 Task: Assign in the project AgileBee the issue 'Create a new online platform for online cooking courses with advanced recipe sharing and meal planning features' to the sprint 'Integration Testing Sprint'. Assign in the project AgileBee the issue 'Implement a new cloud-based learning management system for a school with advanced course creation and assessment features' to the sprint 'Integration Testing Sprint'. Assign in the project AgileBee the issue 'Integrate a new interactive tutorial feature into an existing e-learning platform to enhance user engagement and learning outcomes' to the sprint 'Integration Testing Sprint'. Assign in the project AgileBee the issue 'Develop a new tool for automated testing of mobile application performance and resource consumption' to the sprint 'Integration Testing Sprint'
Action: Mouse moved to (190, 56)
Screenshot: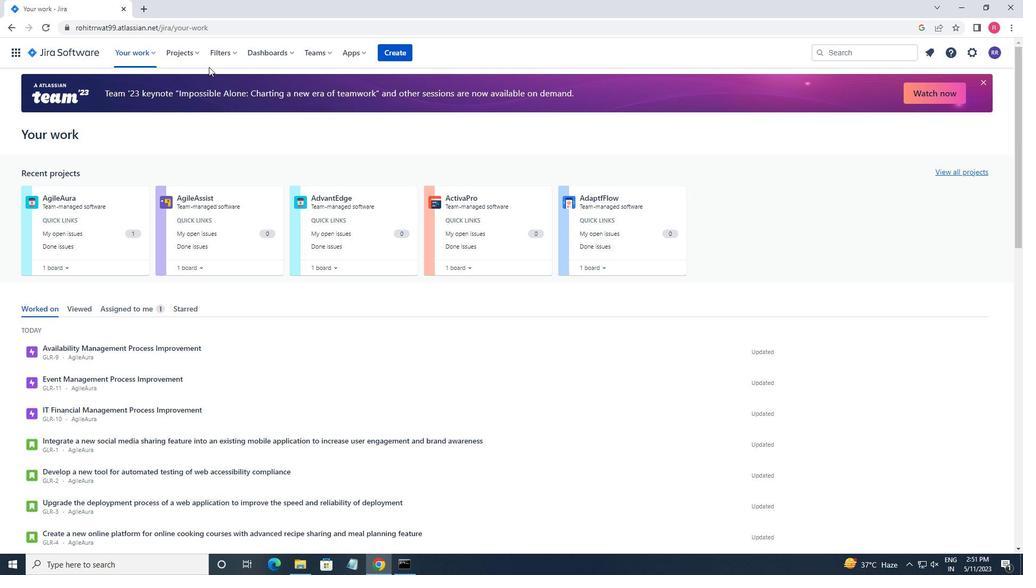 
Action: Mouse pressed left at (190, 56)
Screenshot: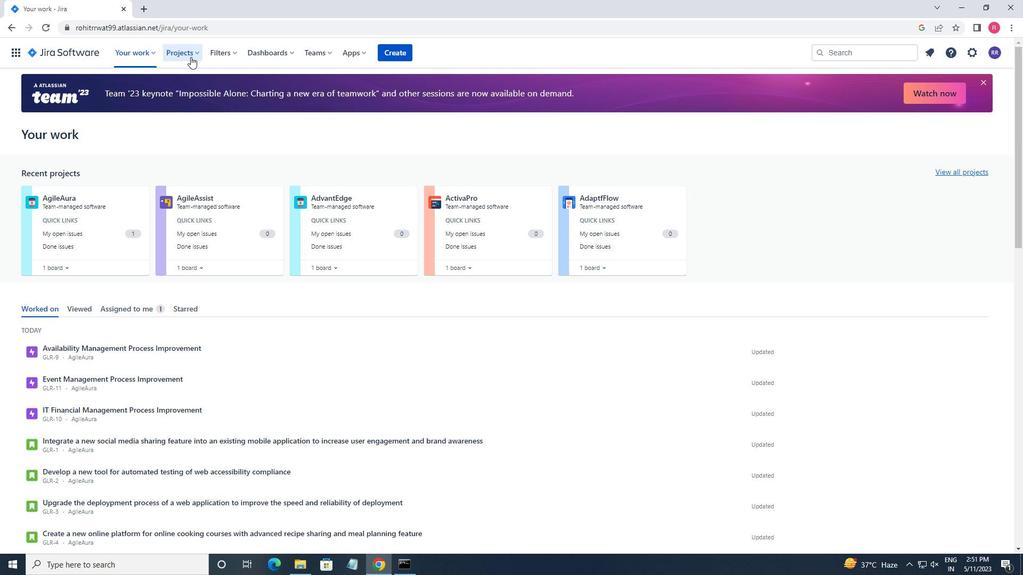 
Action: Mouse moved to (203, 102)
Screenshot: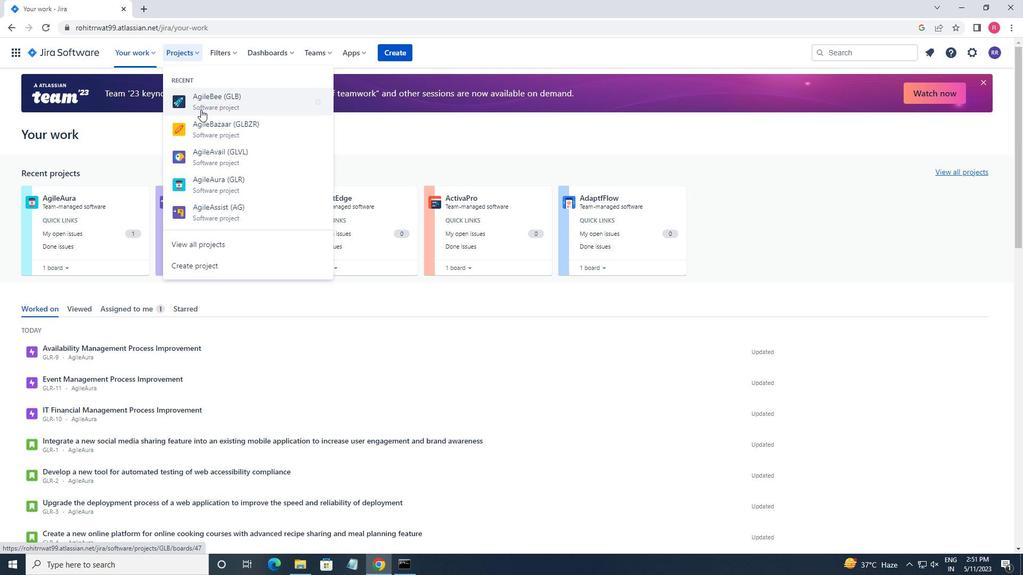 
Action: Mouse pressed left at (203, 102)
Screenshot: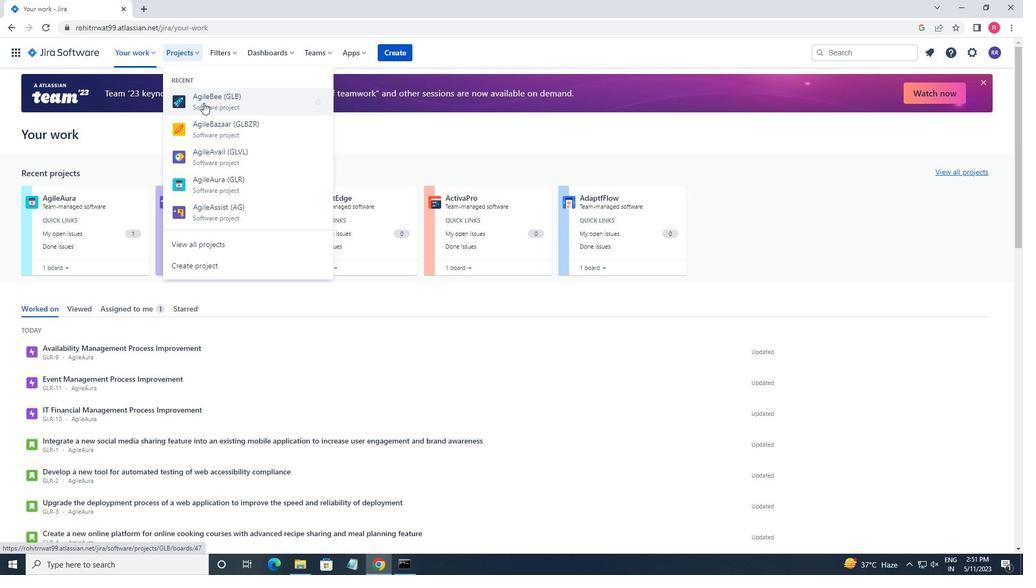 
Action: Mouse moved to (42, 165)
Screenshot: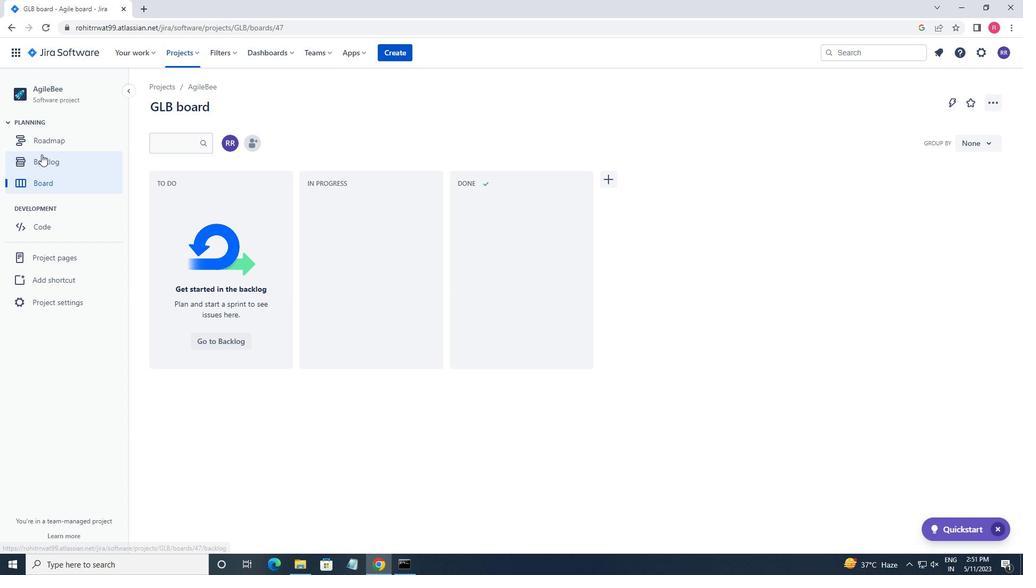 
Action: Mouse pressed left at (42, 165)
Screenshot: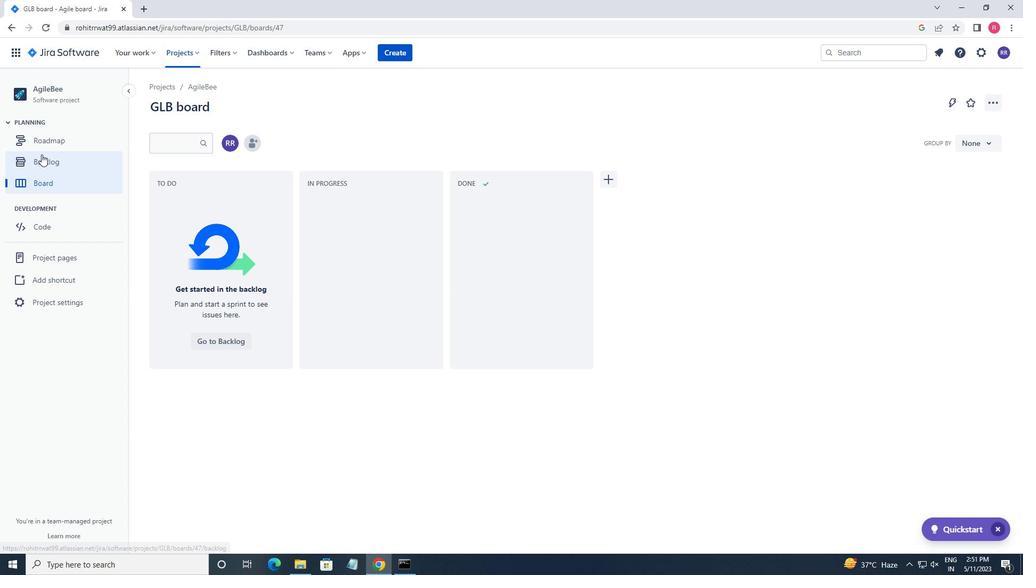 
Action: Mouse moved to (591, 316)
Screenshot: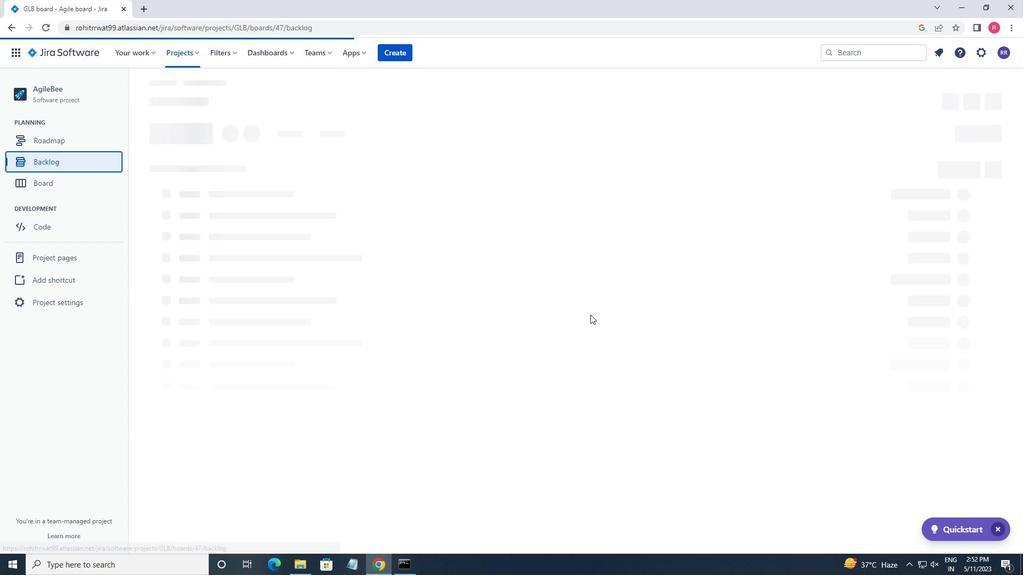 
Action: Mouse scrolled (591, 316) with delta (0, 0)
Screenshot: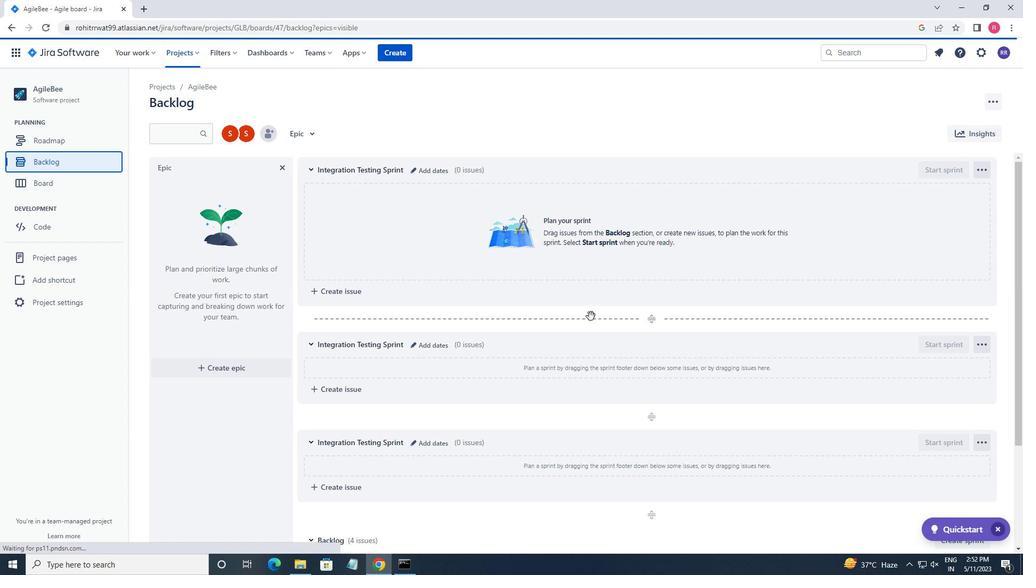 
Action: Mouse scrolled (591, 316) with delta (0, 0)
Screenshot: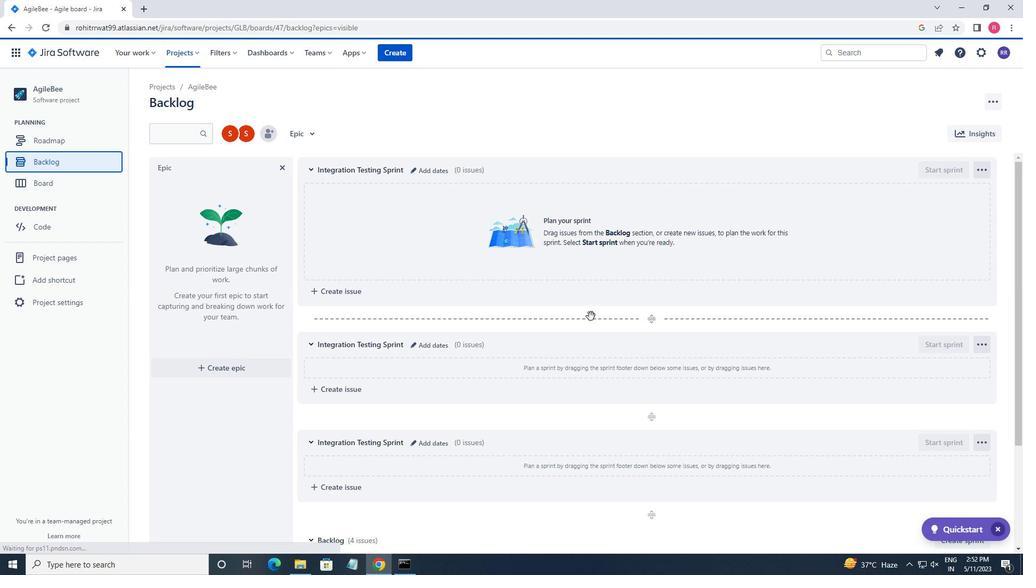 
Action: Mouse moved to (591, 317)
Screenshot: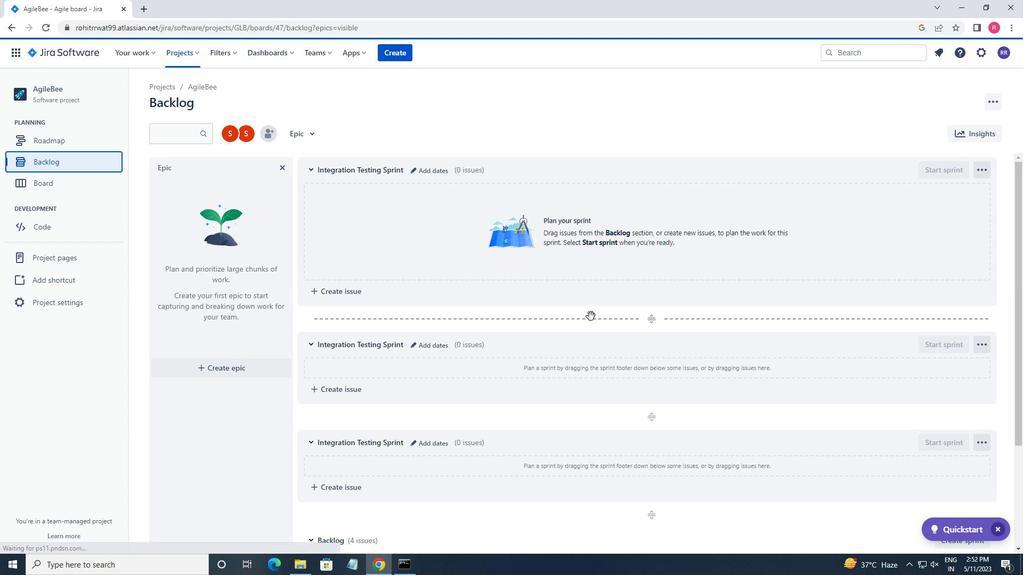 
Action: Mouse scrolled (591, 316) with delta (0, 0)
Screenshot: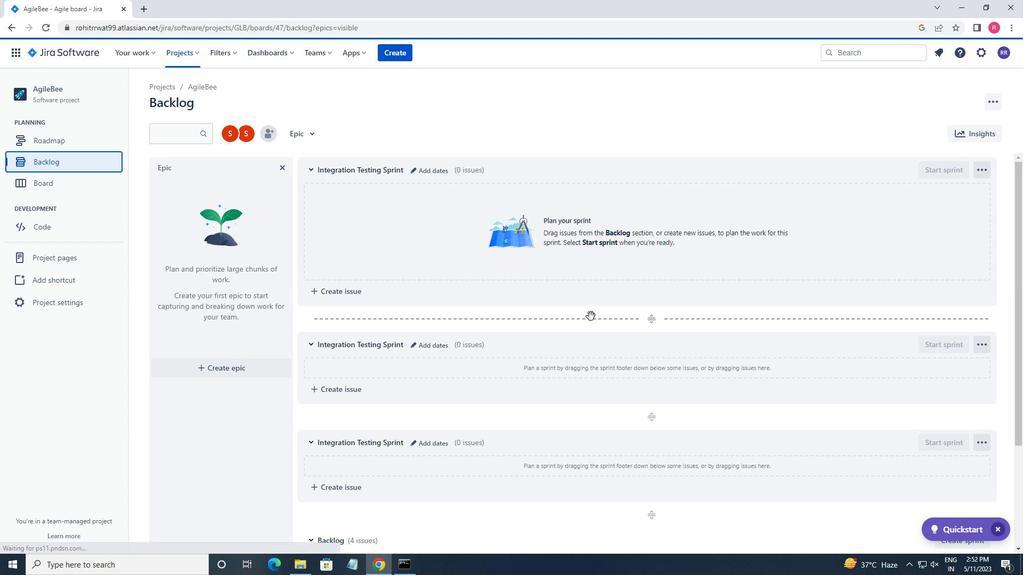 
Action: Mouse moved to (592, 317)
Screenshot: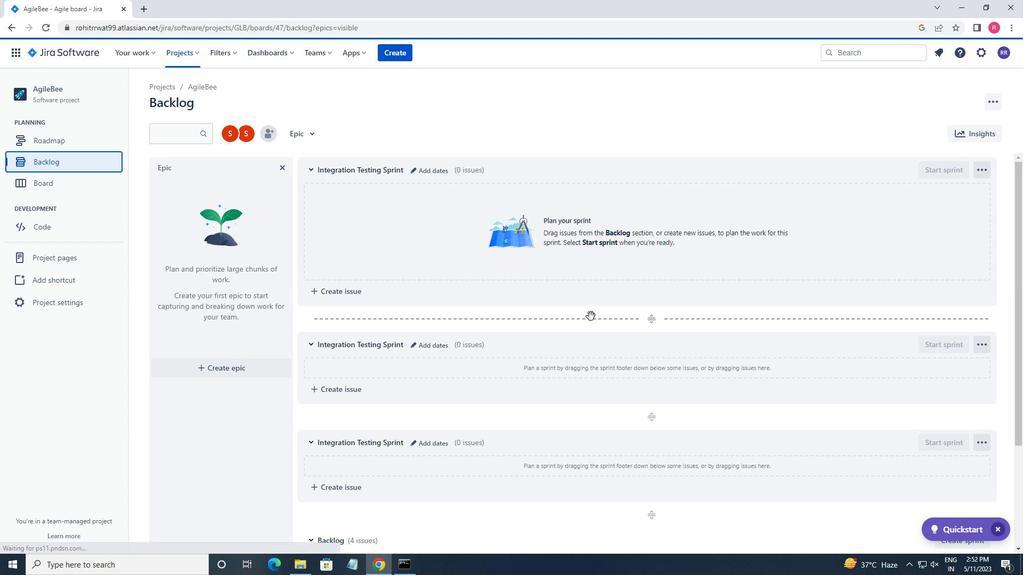 
Action: Mouse scrolled (592, 317) with delta (0, 0)
Screenshot: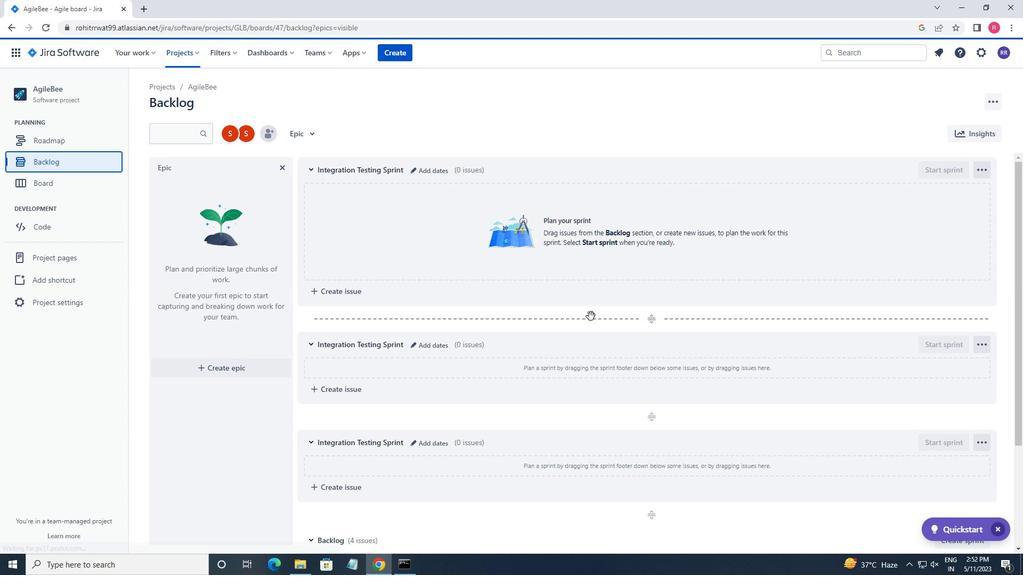 
Action: Mouse scrolled (592, 317) with delta (0, 0)
Screenshot: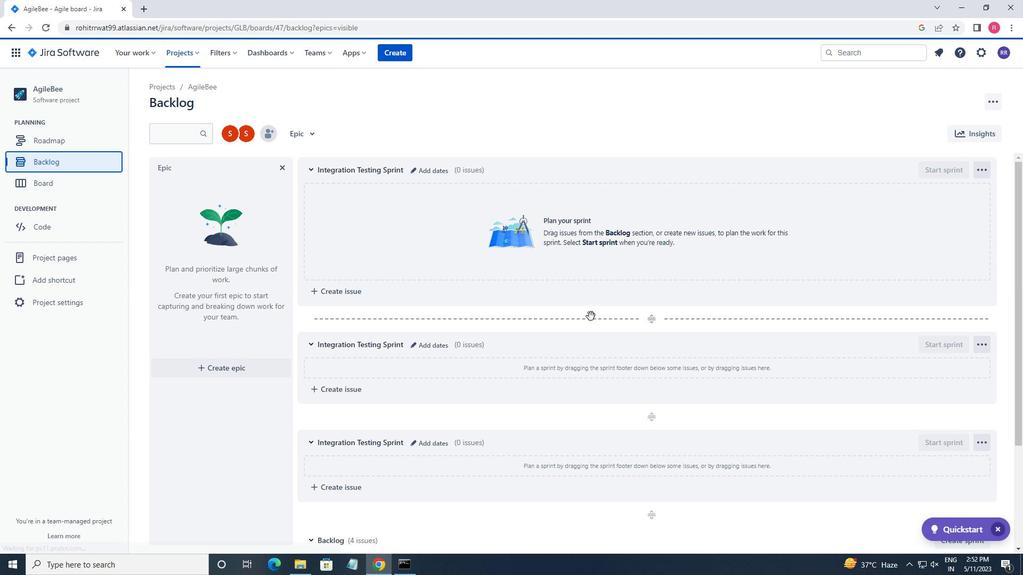 
Action: Mouse scrolled (592, 317) with delta (0, 0)
Screenshot: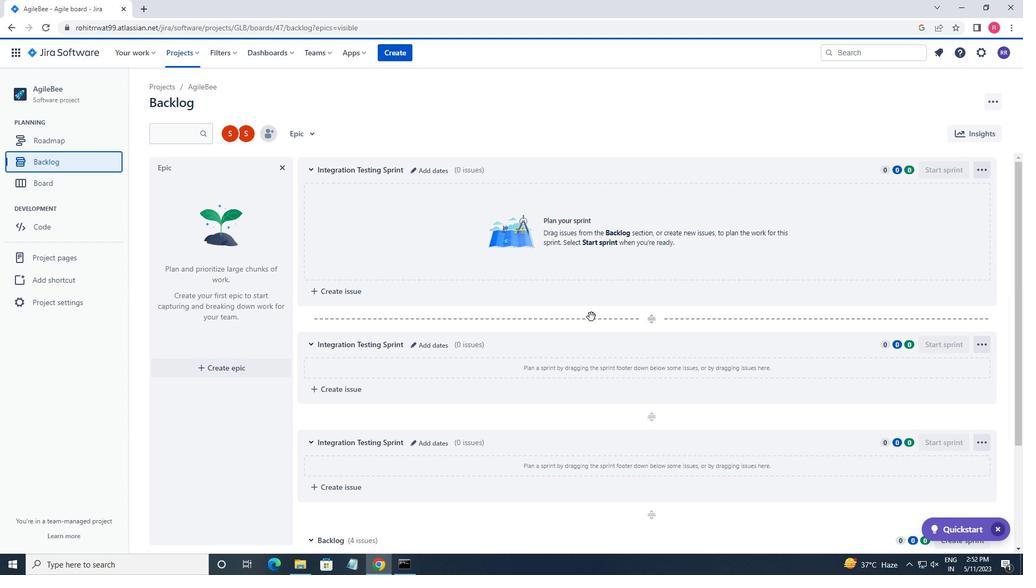 
Action: Mouse scrolled (592, 317) with delta (0, 0)
Screenshot: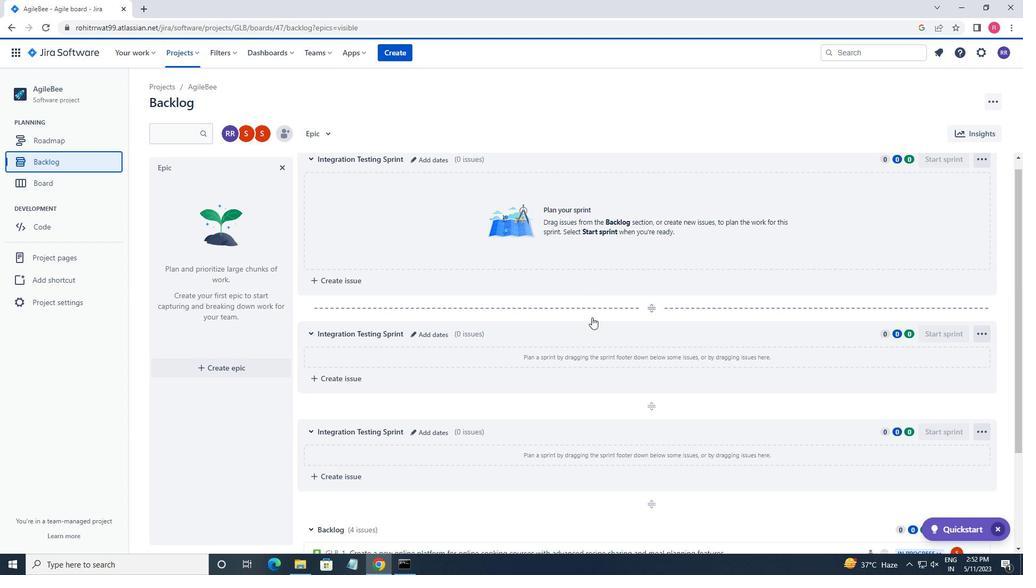 
Action: Mouse moved to (979, 427)
Screenshot: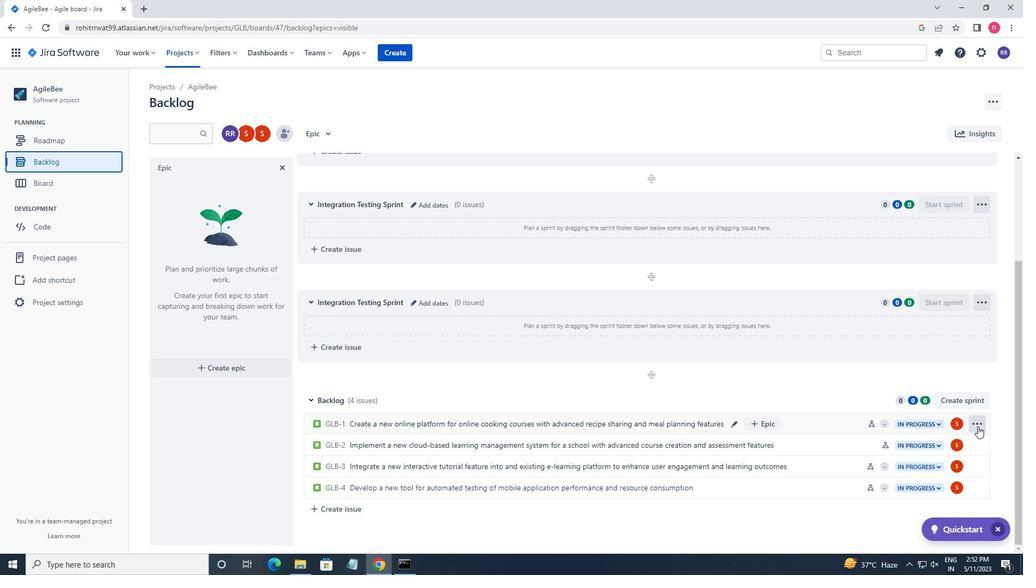 
Action: Mouse pressed left at (979, 427)
Screenshot: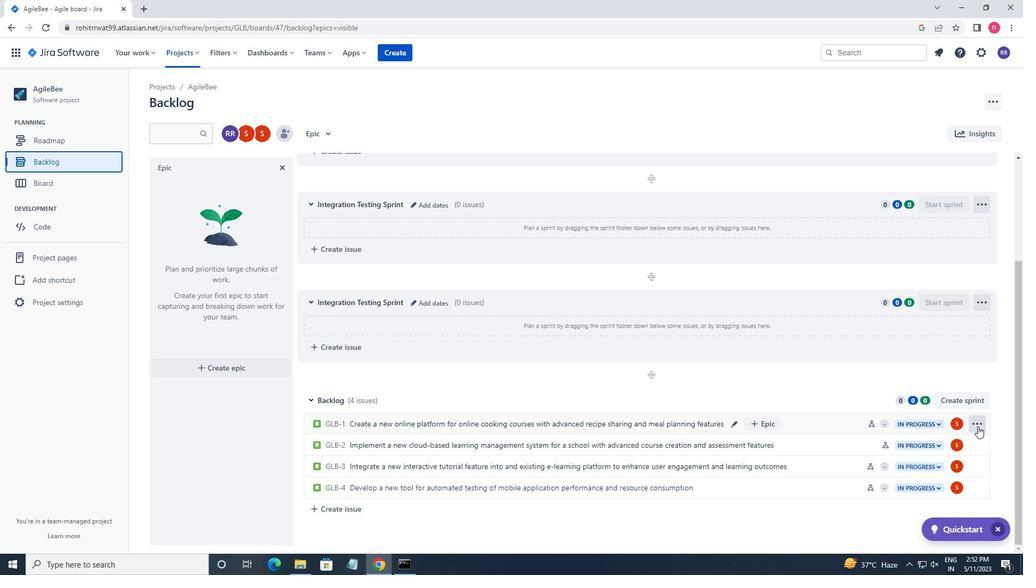 
Action: Mouse moved to (940, 338)
Screenshot: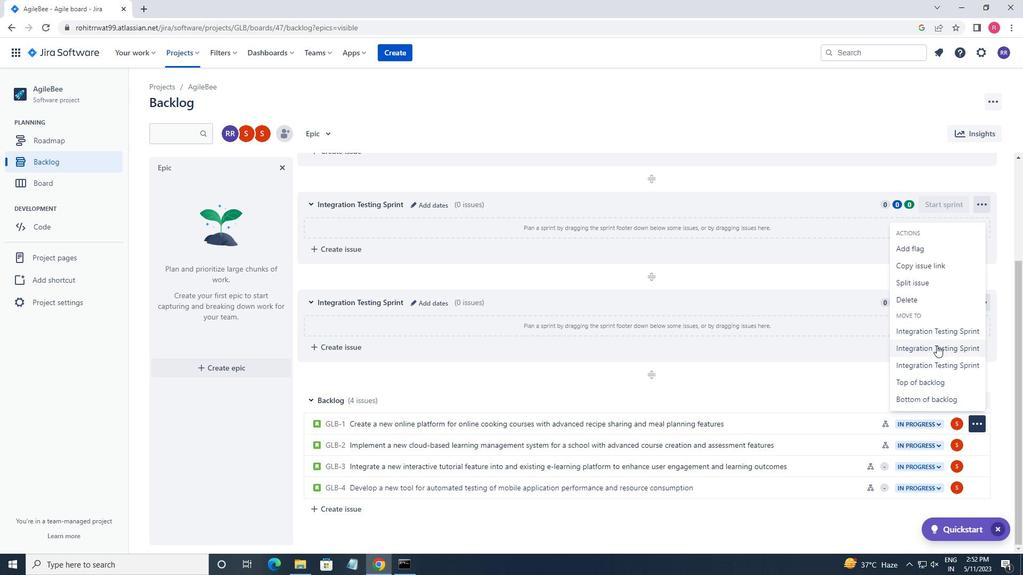 
Action: Mouse pressed left at (940, 338)
Screenshot: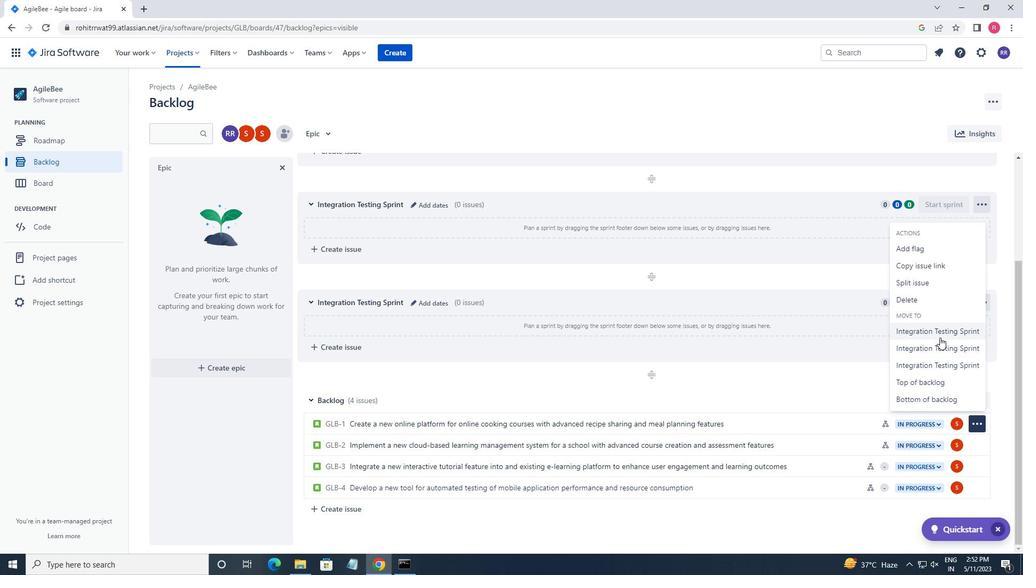 
Action: Mouse moved to (977, 442)
Screenshot: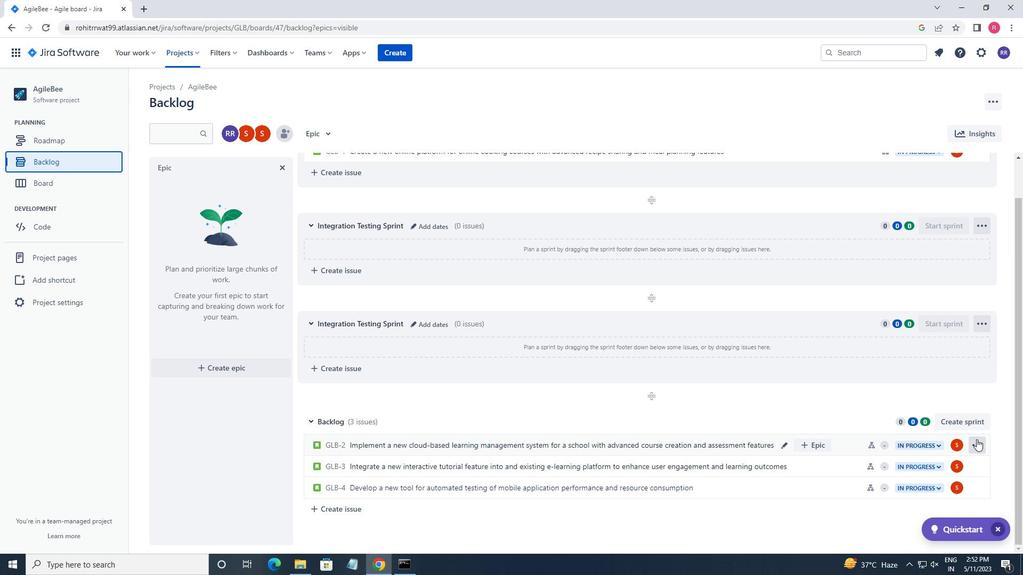 
Action: Mouse pressed left at (977, 442)
Screenshot: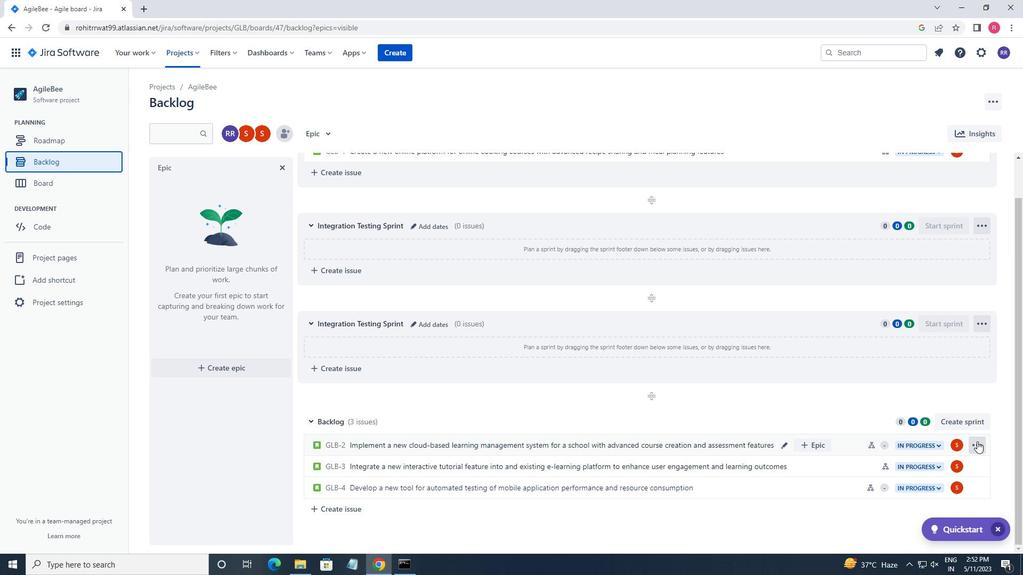 
Action: Mouse moved to (944, 367)
Screenshot: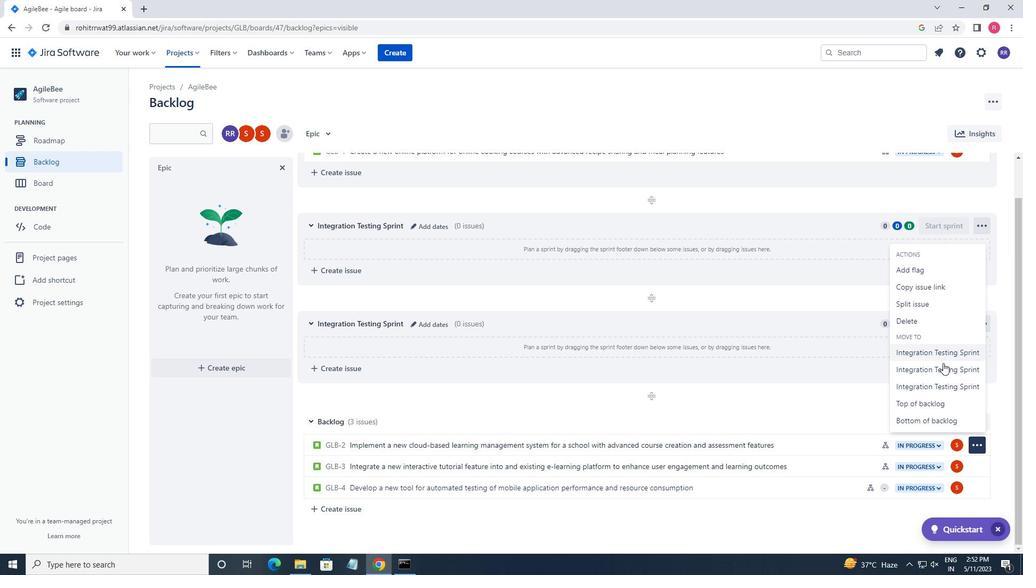 
Action: Mouse pressed left at (944, 367)
Screenshot: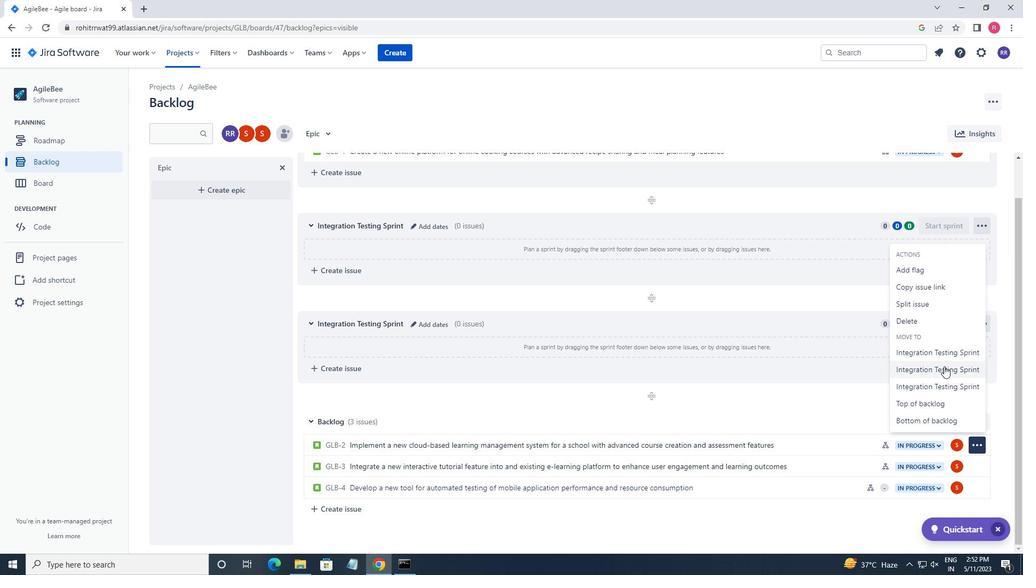 
Action: Mouse moved to (971, 467)
Screenshot: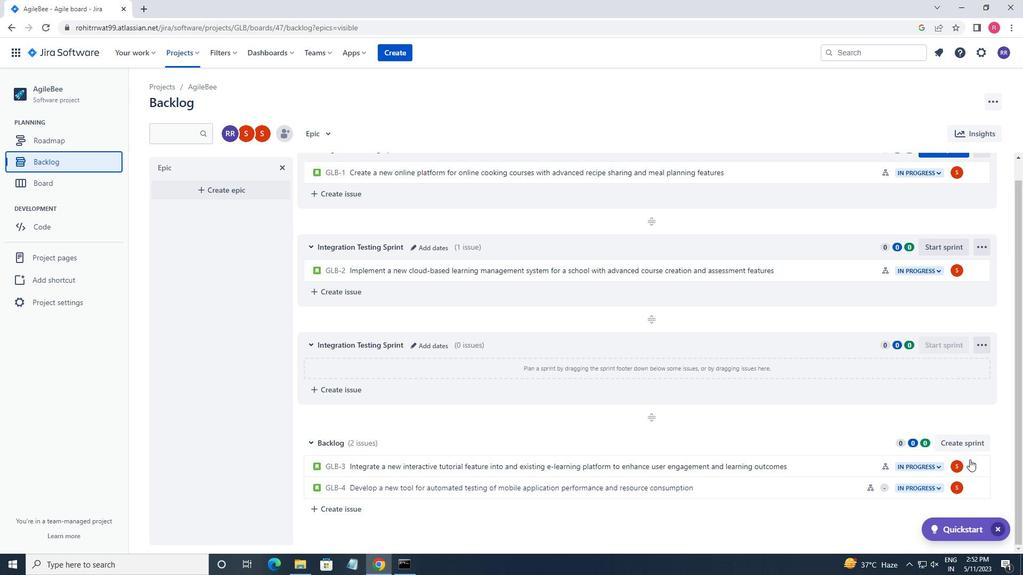 
Action: Mouse pressed left at (971, 467)
Screenshot: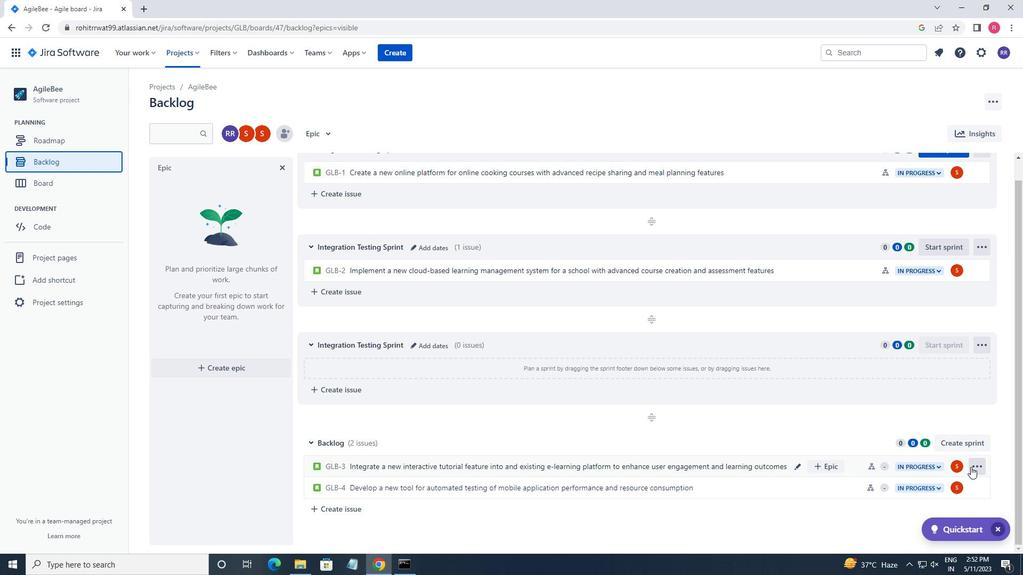 
Action: Mouse moved to (945, 408)
Screenshot: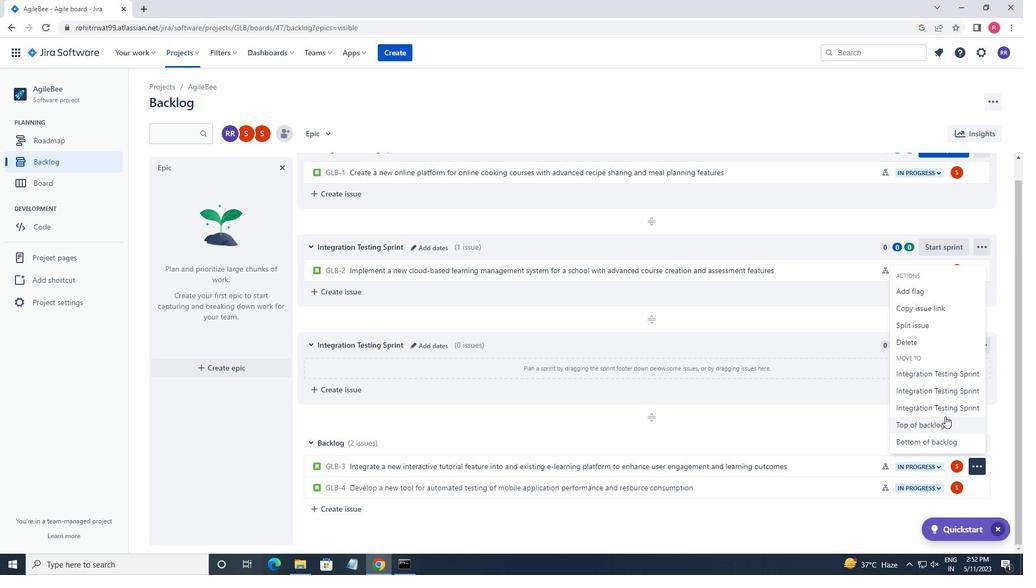 
Action: Mouse pressed left at (945, 408)
Screenshot: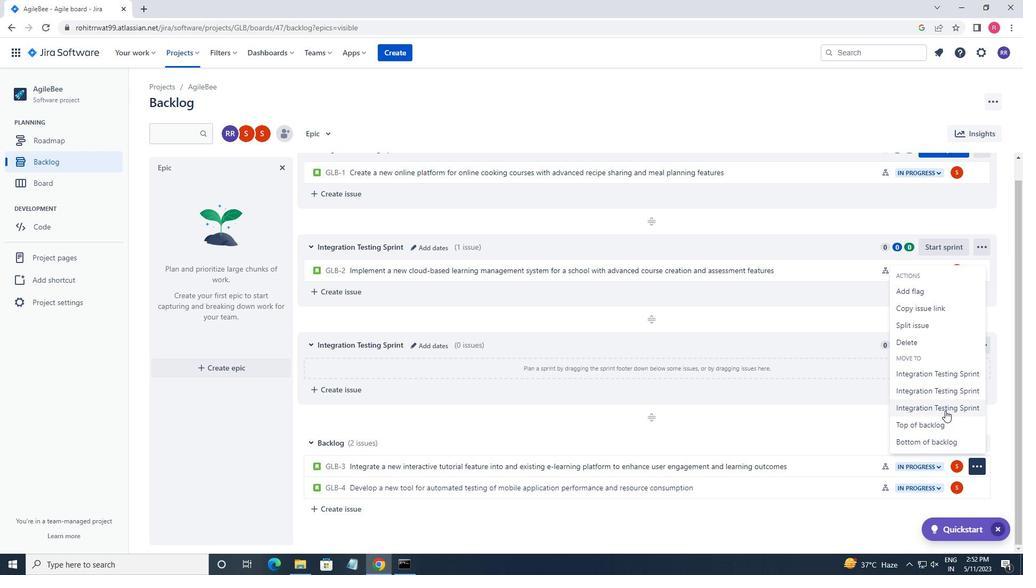 
Action: Mouse moved to (974, 492)
Screenshot: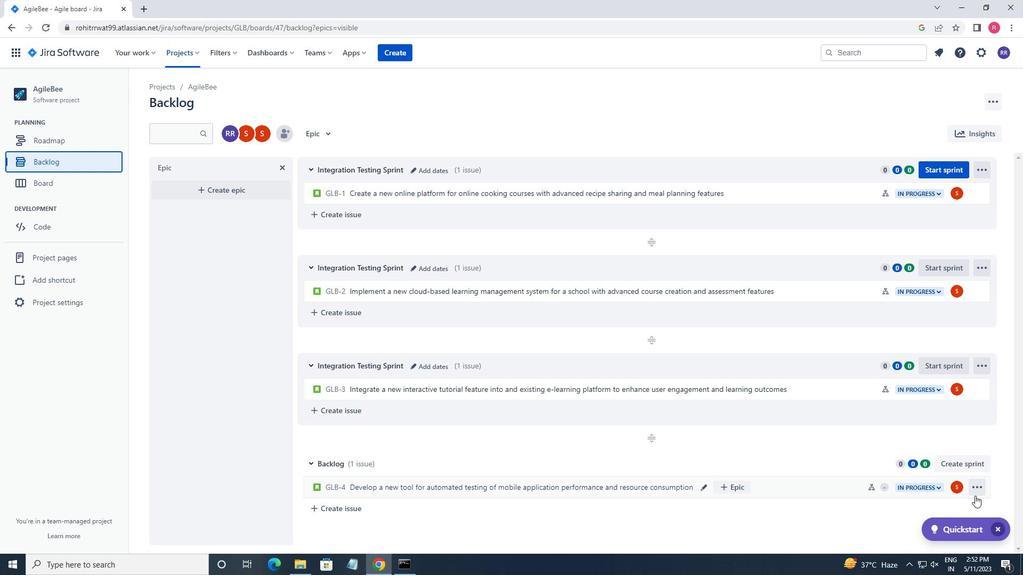 
Action: Mouse pressed left at (974, 492)
Screenshot: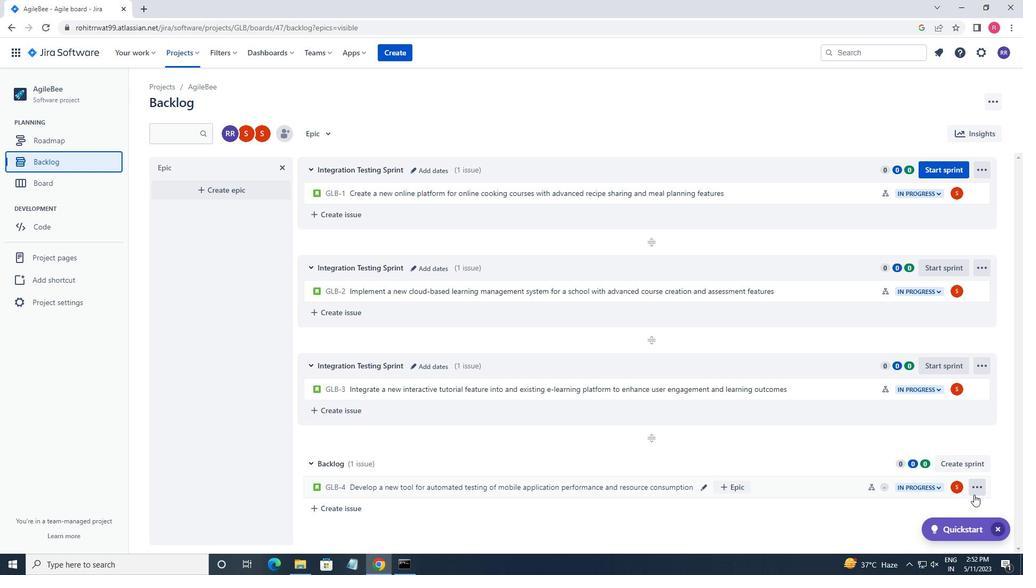 
Action: Mouse moved to (954, 428)
Screenshot: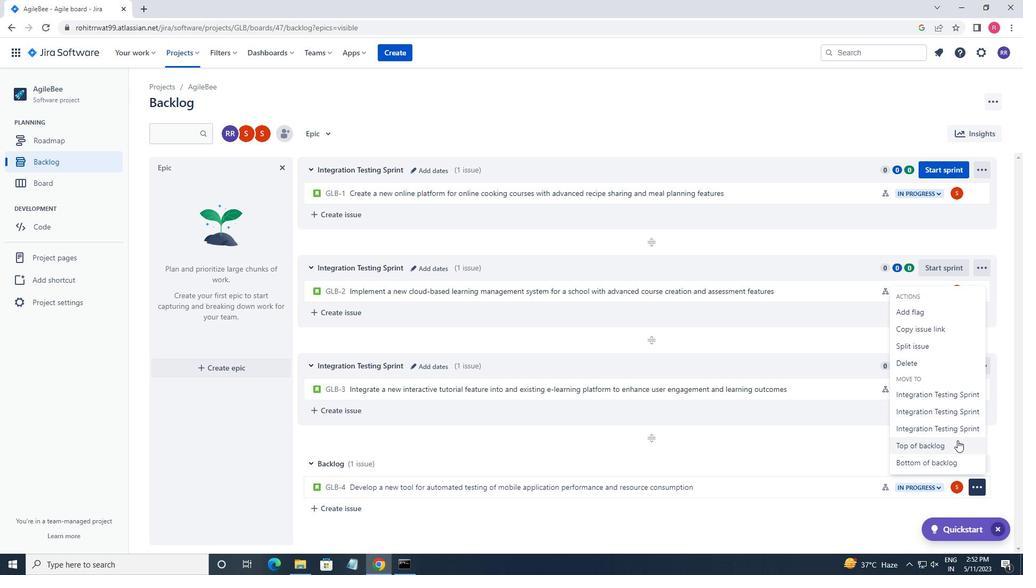 
Action: Mouse pressed left at (954, 428)
Screenshot: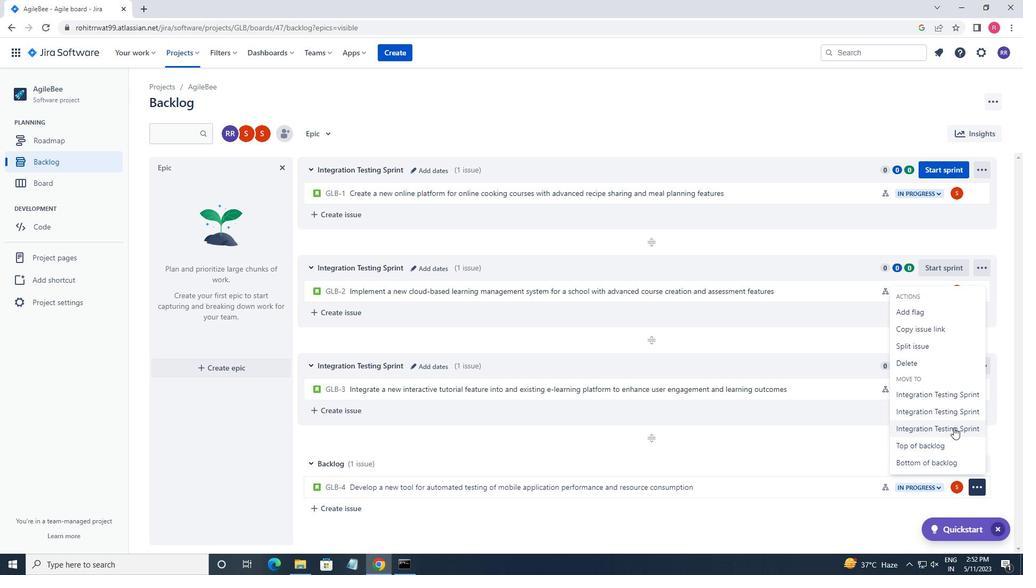 
Action: Mouse moved to (954, 428)
Screenshot: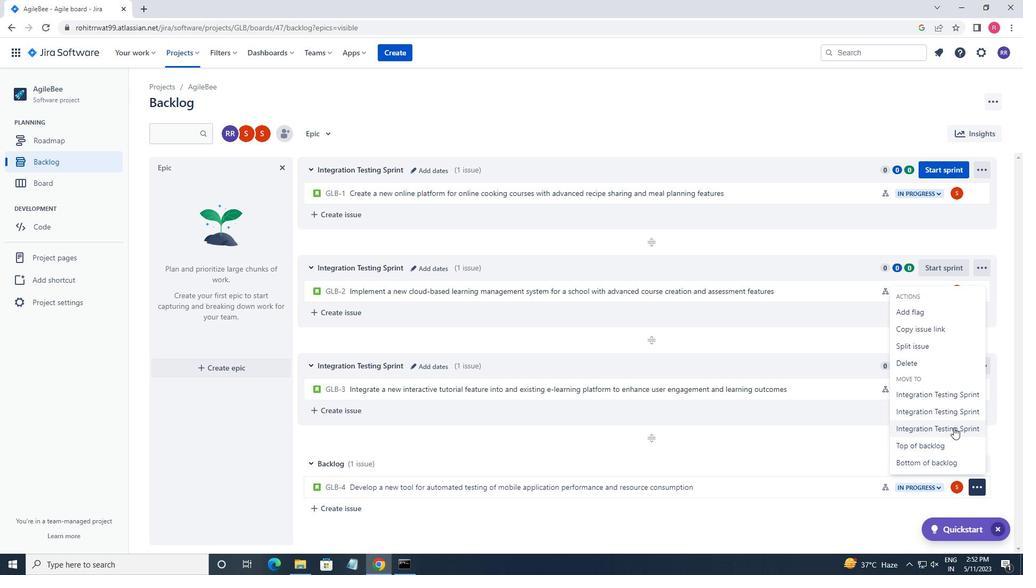 
